 Task: Create a section Code Collectives and in the section, add a milestone Network Security Implementation in the project TravelForge.
Action: Mouse moved to (61, 333)
Screenshot: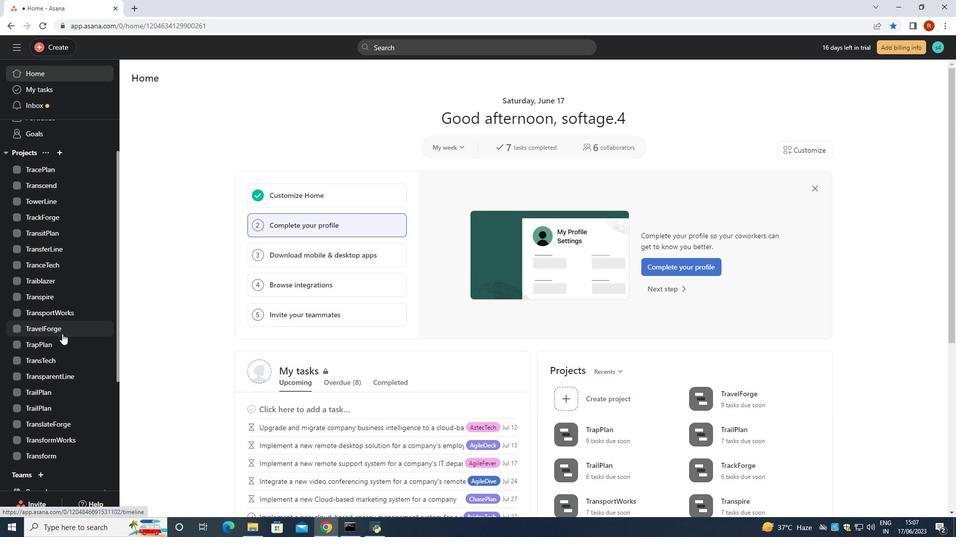 
Action: Mouse pressed left at (61, 333)
Screenshot: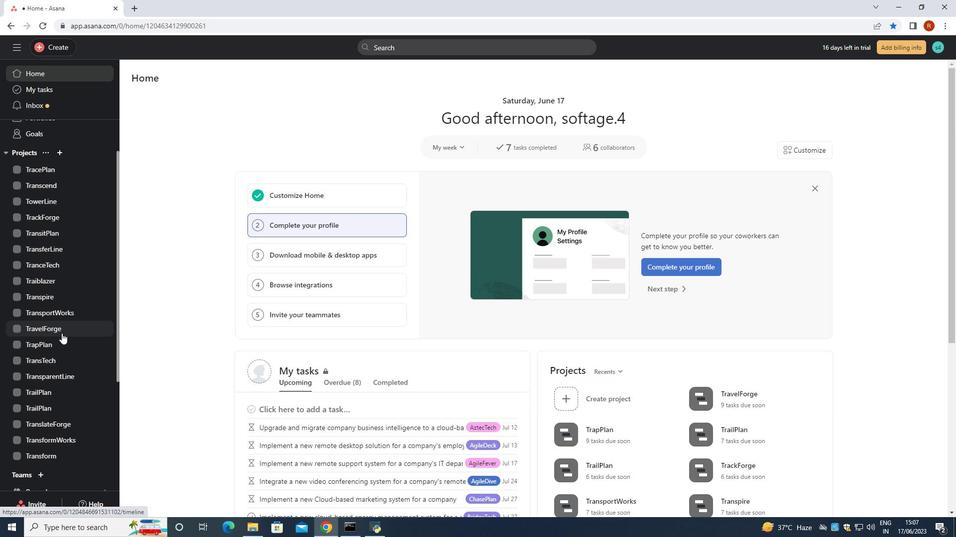
Action: Mouse moved to (212, 379)
Screenshot: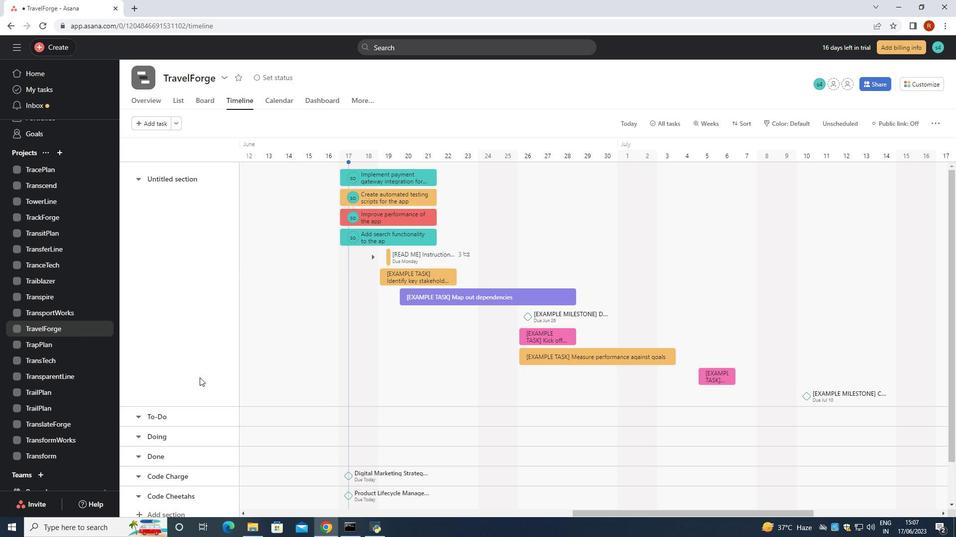 
Action: Mouse scrolled (212, 378) with delta (0, 0)
Screenshot: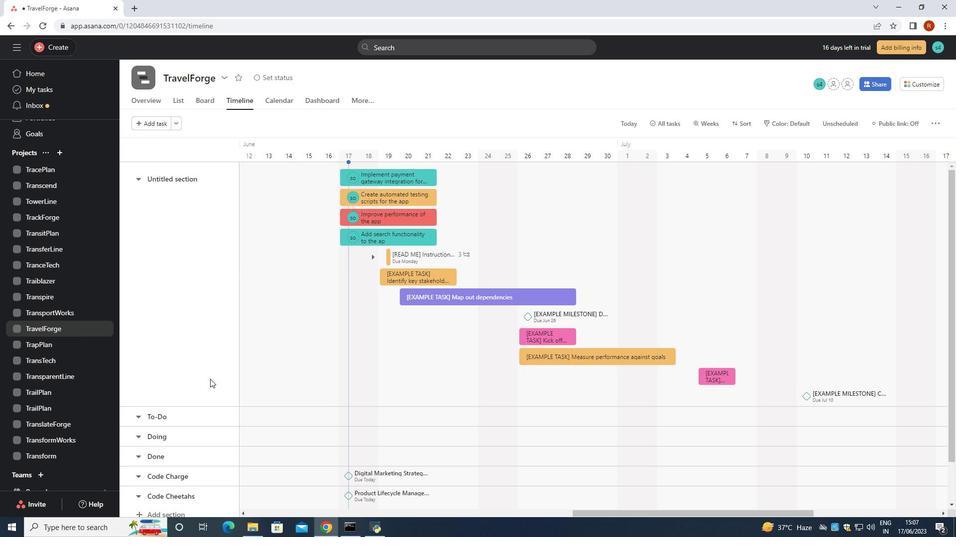 
Action: Mouse scrolled (212, 378) with delta (0, 0)
Screenshot: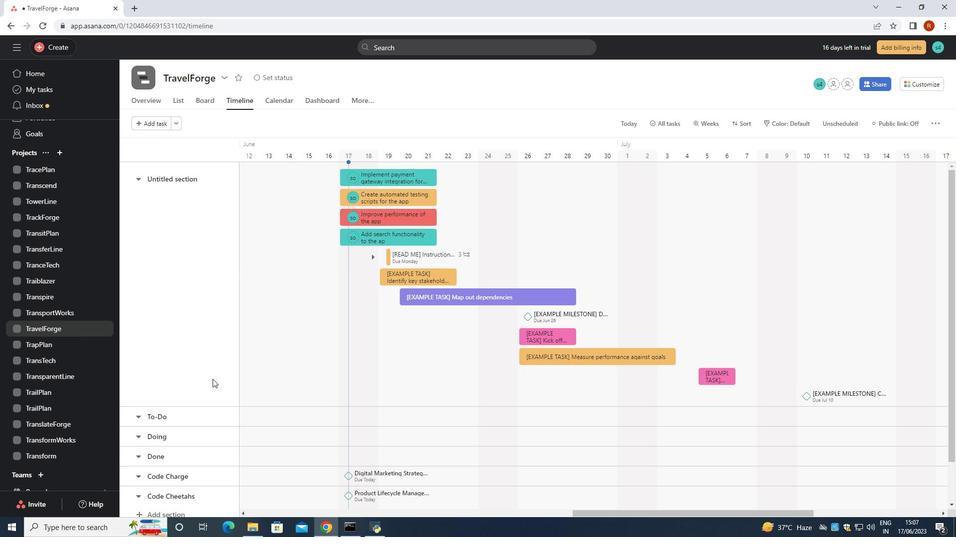 
Action: Mouse scrolled (212, 378) with delta (0, 0)
Screenshot: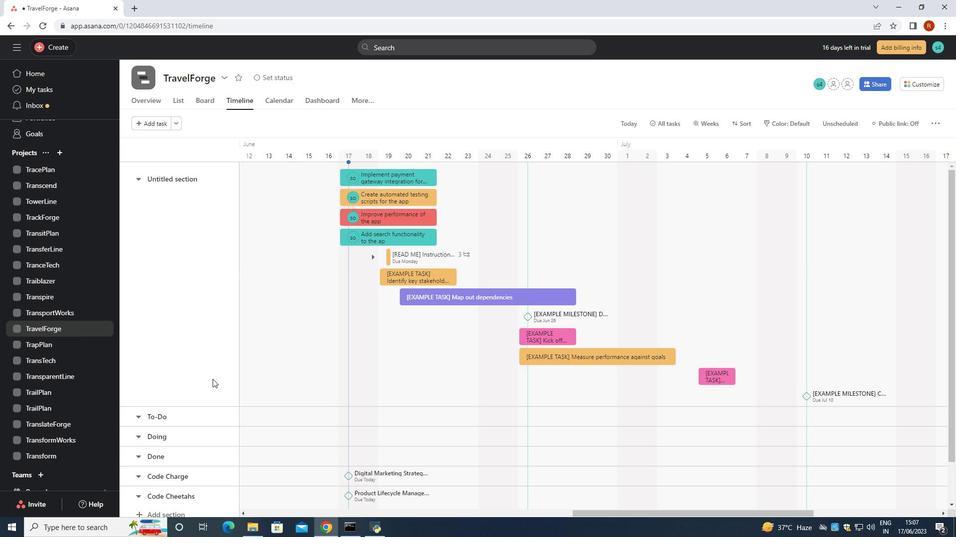 
Action: Mouse scrolled (212, 378) with delta (0, 0)
Screenshot: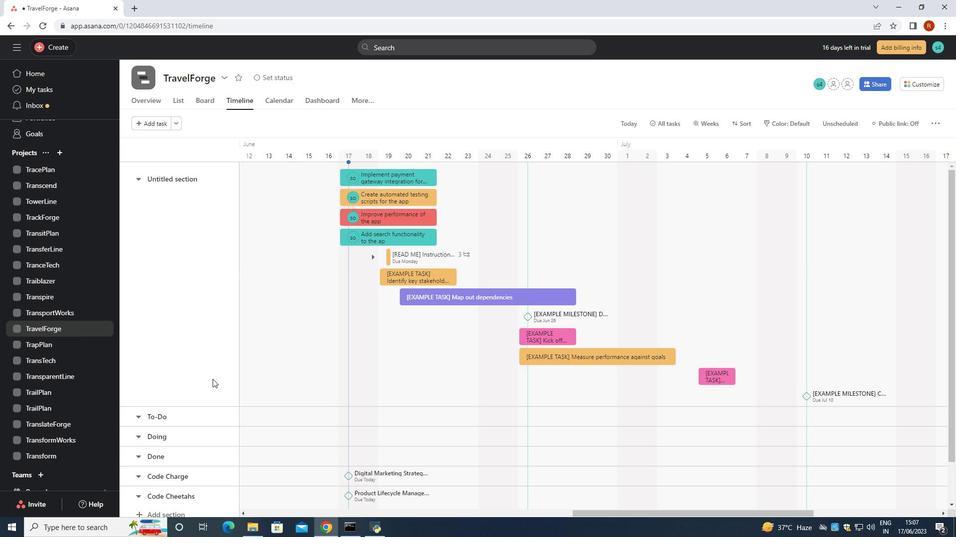 
Action: Mouse moved to (213, 378)
Screenshot: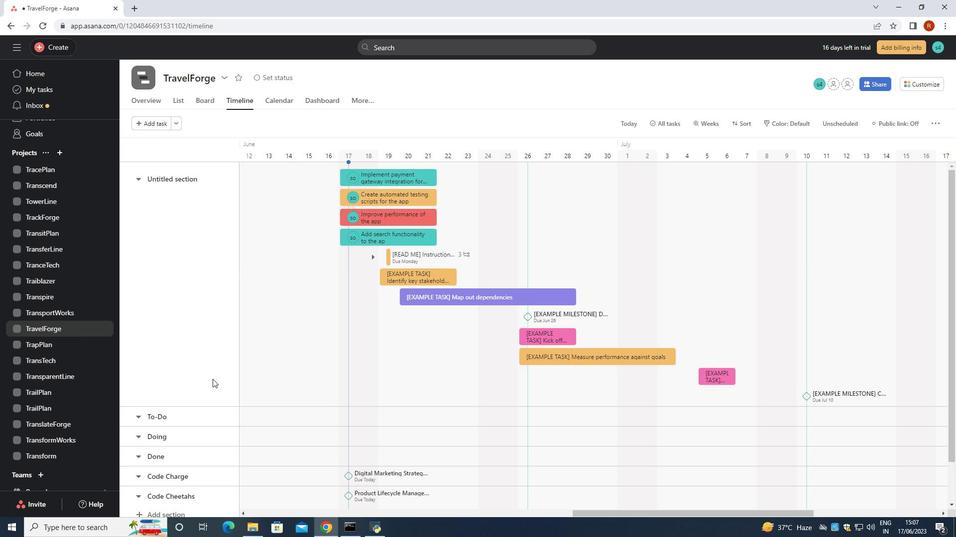 
Action: Mouse scrolled (213, 378) with delta (0, 0)
Screenshot: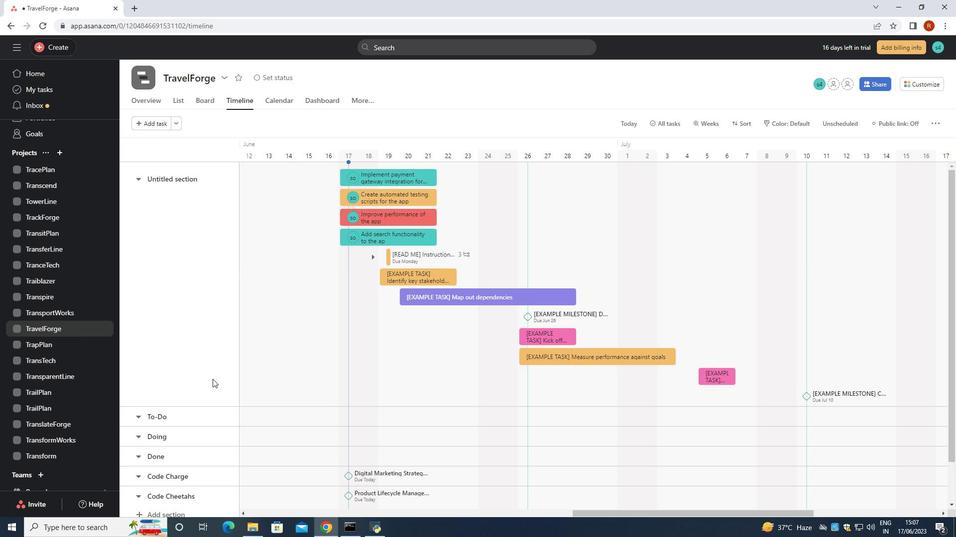 
Action: Mouse moved to (214, 377)
Screenshot: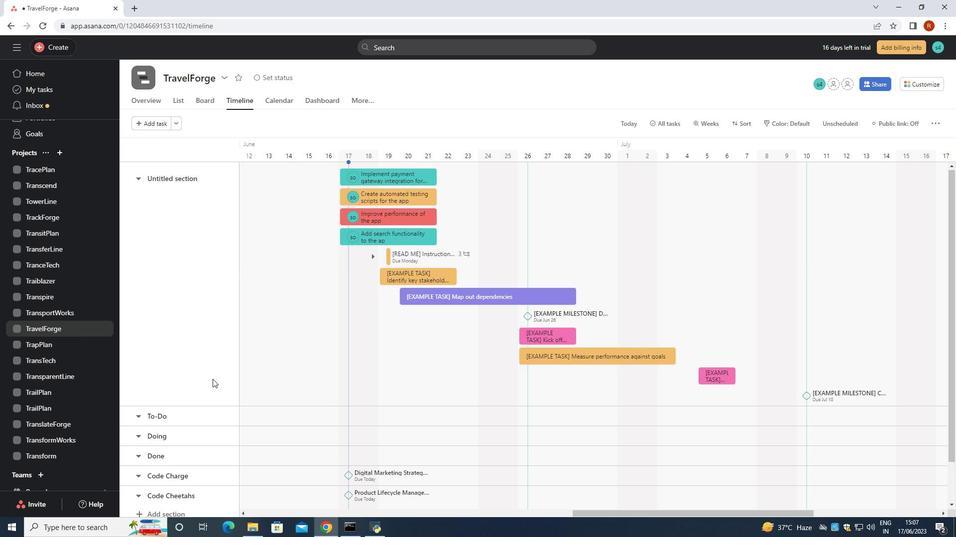 
Action: Mouse scrolled (214, 377) with delta (0, 0)
Screenshot: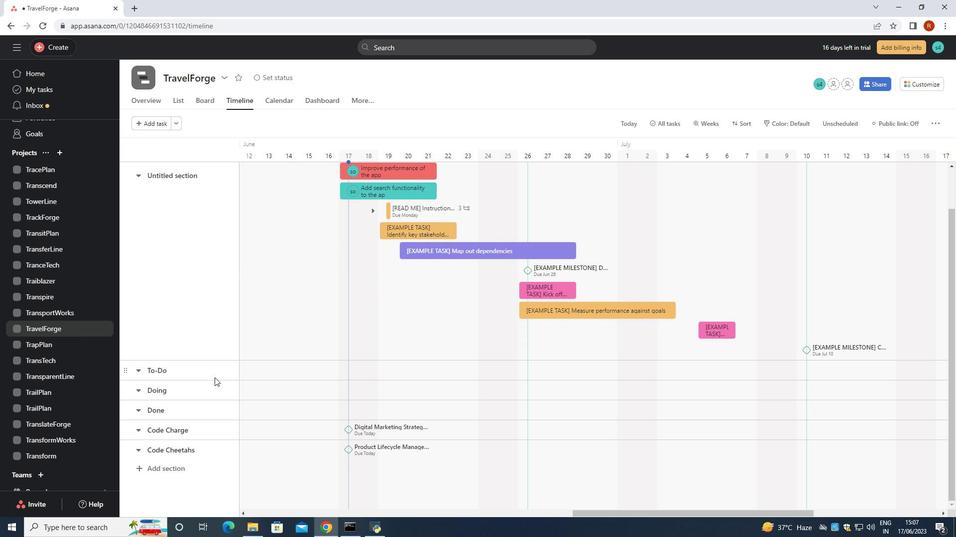 
Action: Mouse scrolled (214, 377) with delta (0, 0)
Screenshot: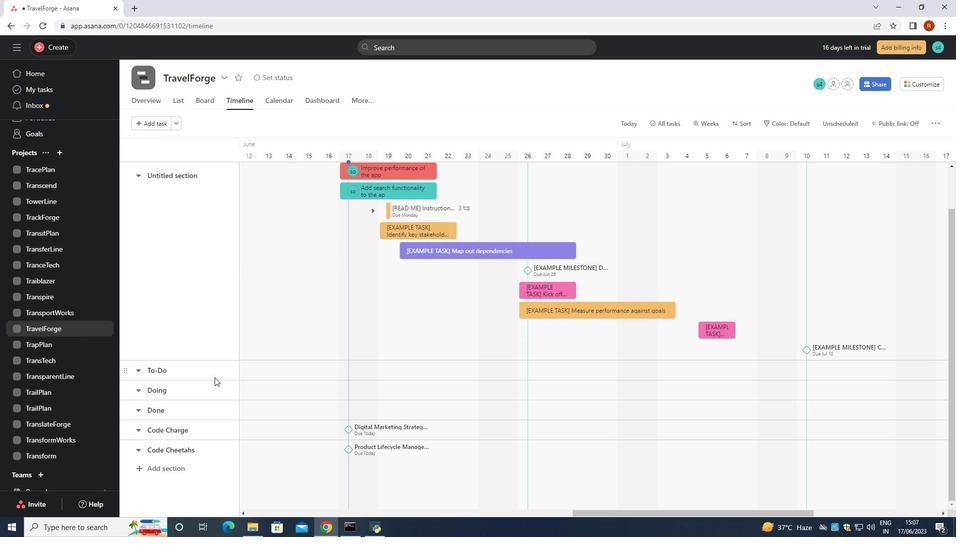 
Action: Mouse scrolled (214, 377) with delta (0, 0)
Screenshot: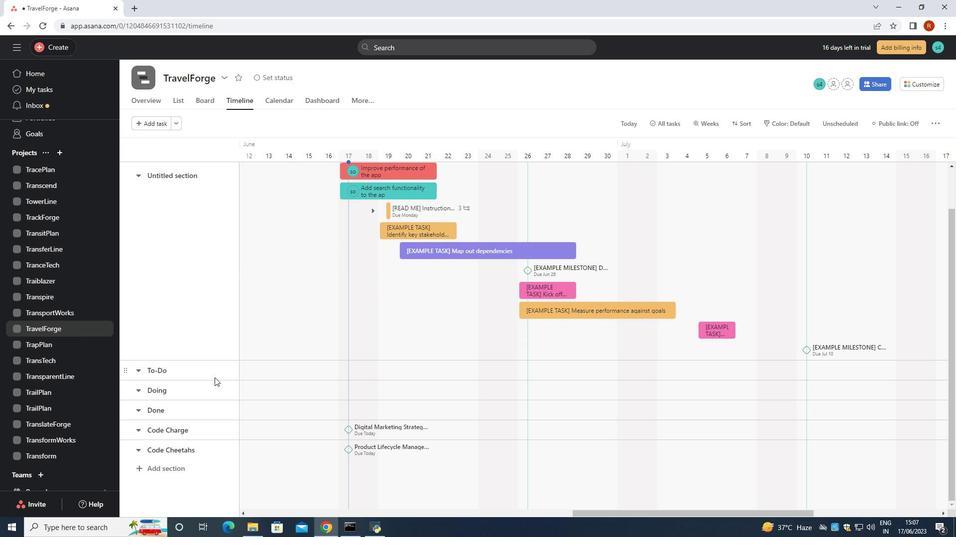 
Action: Mouse scrolled (214, 377) with delta (0, 0)
Screenshot: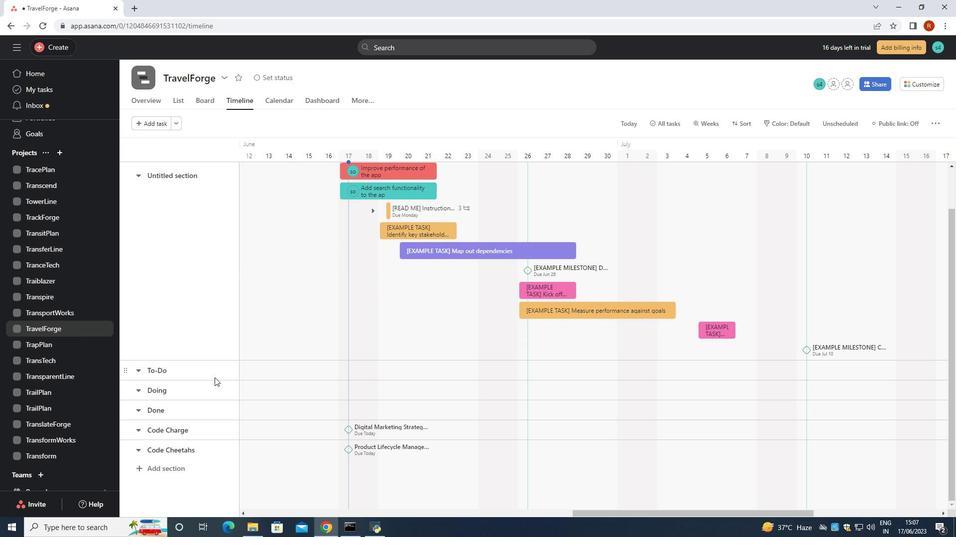 
Action: Mouse scrolled (214, 377) with delta (0, 0)
Screenshot: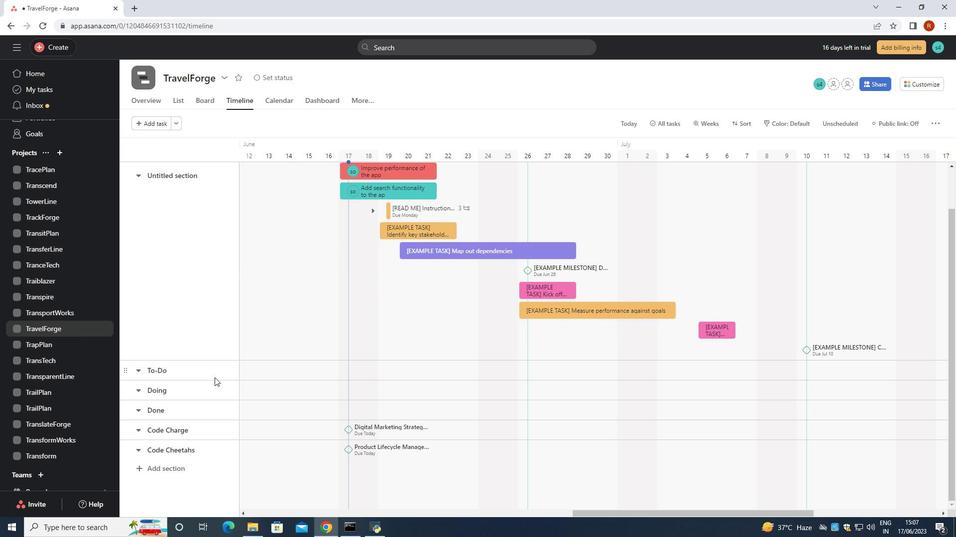 
Action: Mouse moved to (193, 467)
Screenshot: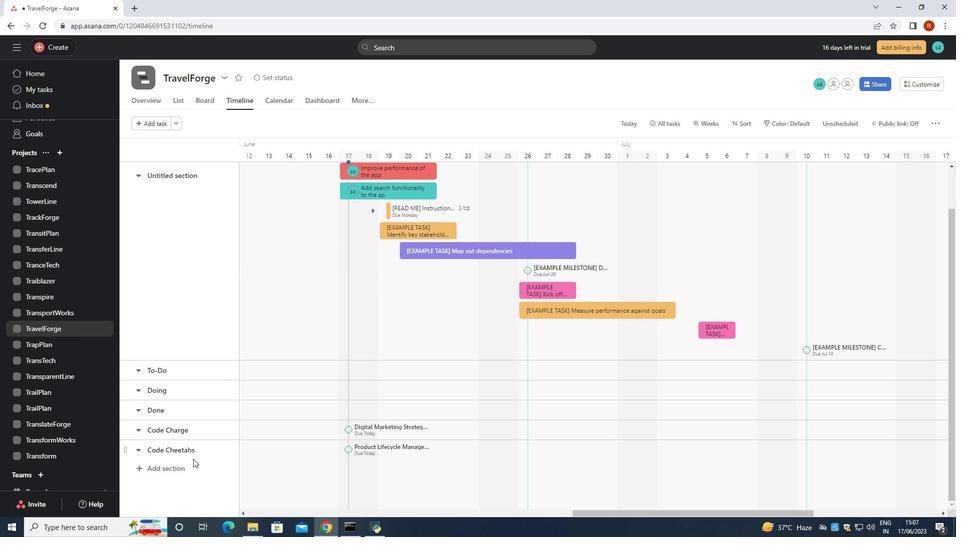 
Action: Mouse pressed left at (193, 467)
Screenshot: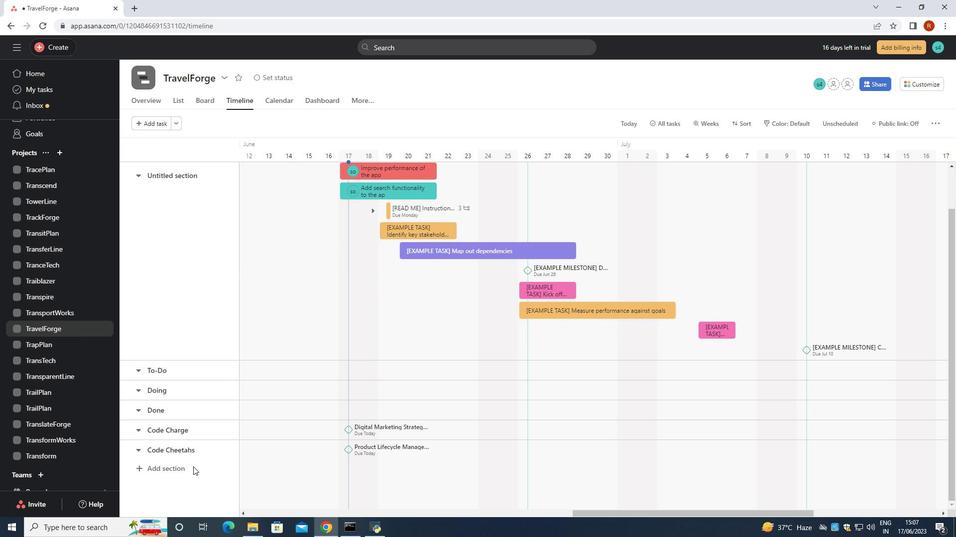 
Action: Mouse moved to (180, 465)
Screenshot: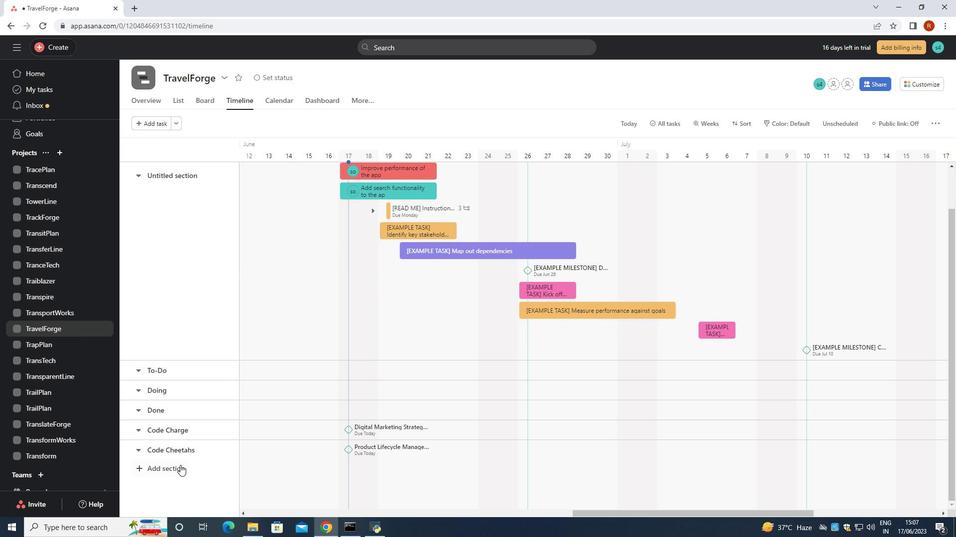 
Action: Mouse pressed left at (180, 465)
Screenshot: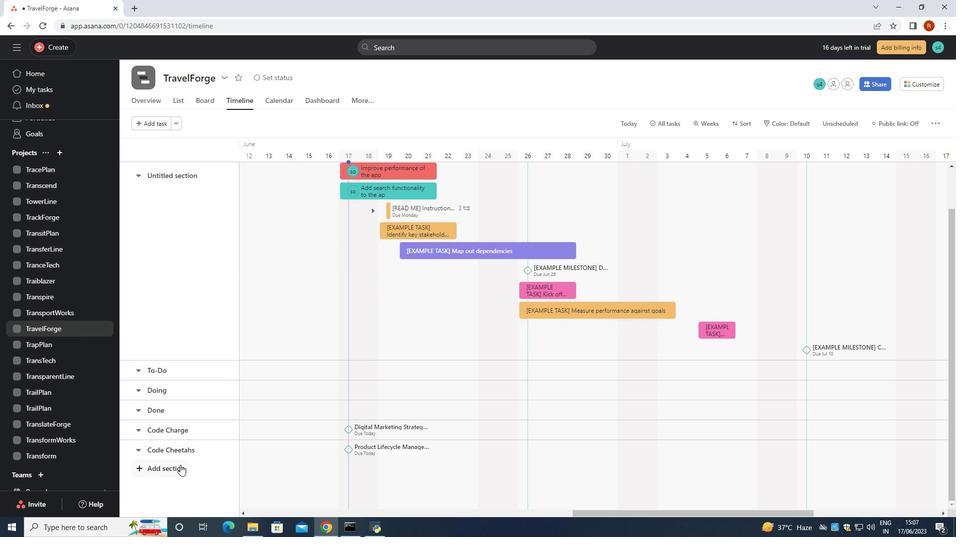 
Action: Mouse moved to (179, 462)
Screenshot: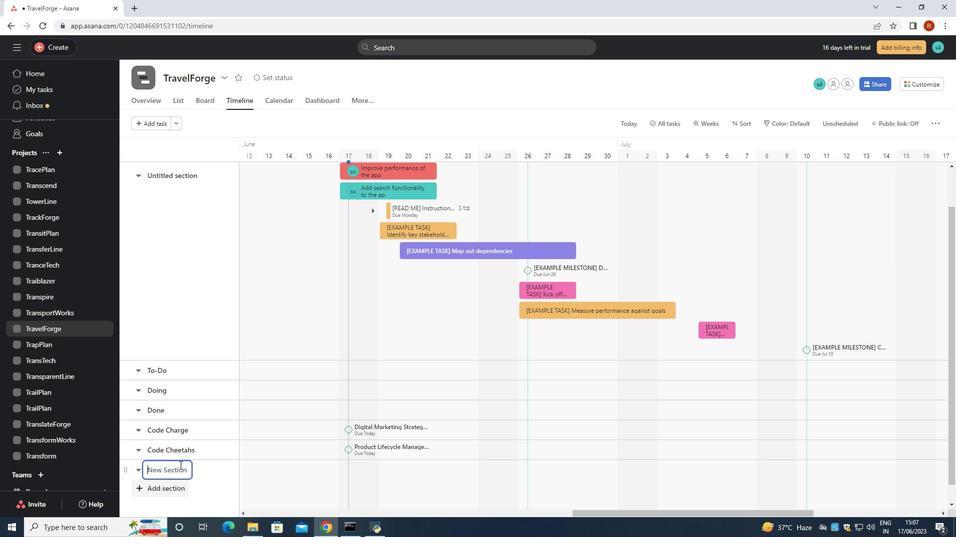 
Action: Key pressed <Key.shift>Code<Key.space><Key.shift>Collectives<Key.space>
Screenshot: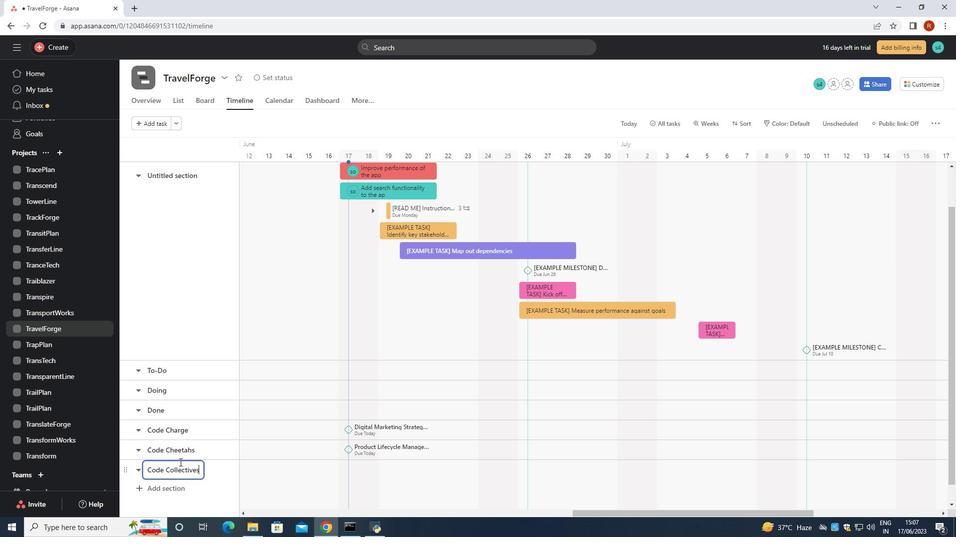 
Action: Mouse moved to (294, 476)
Screenshot: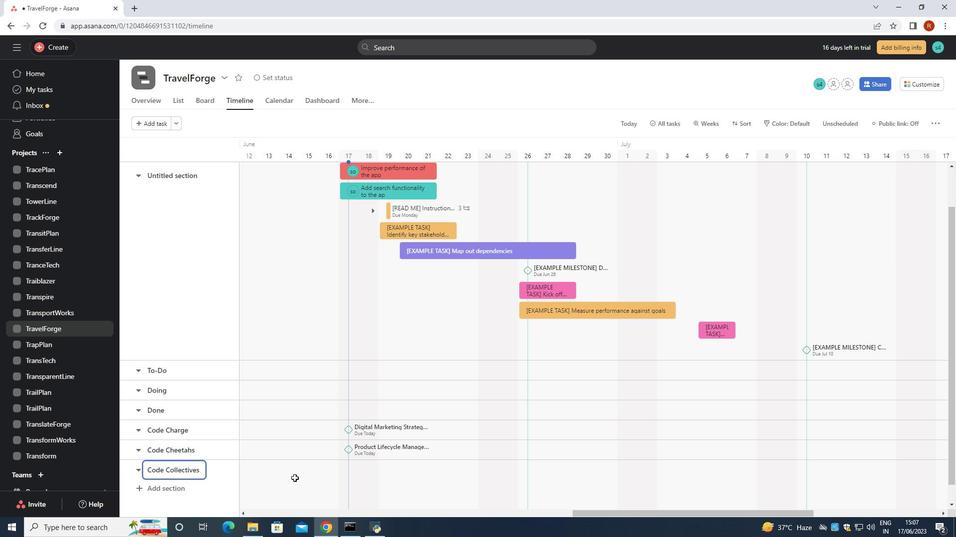 
Action: Mouse pressed left at (294, 476)
Screenshot: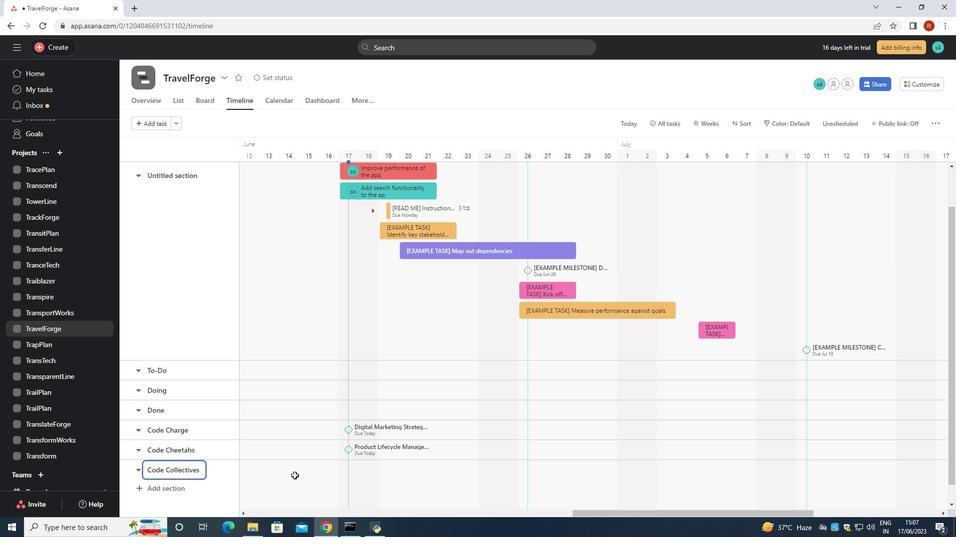 
Action: Mouse moved to (287, 474)
Screenshot: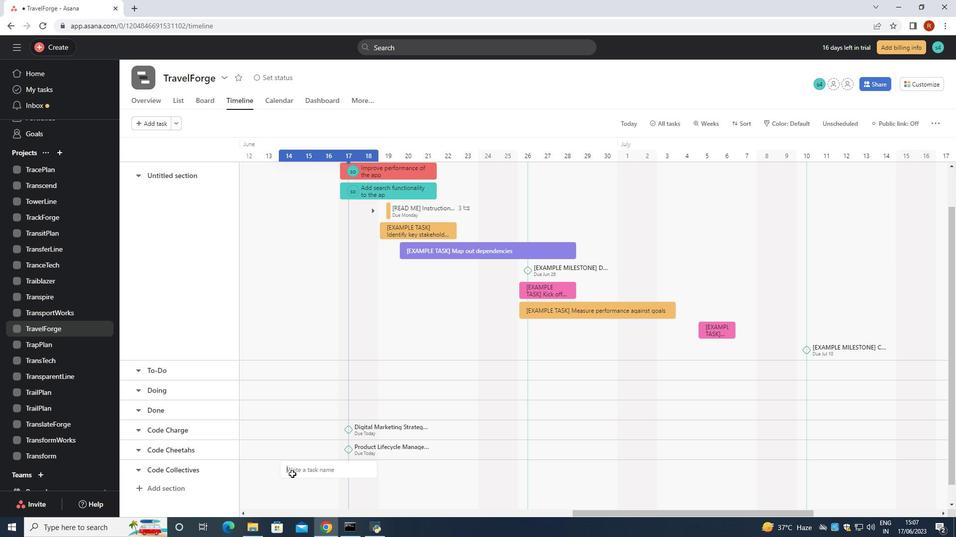 
Action: Key pressed <Key.shift>
Screenshot: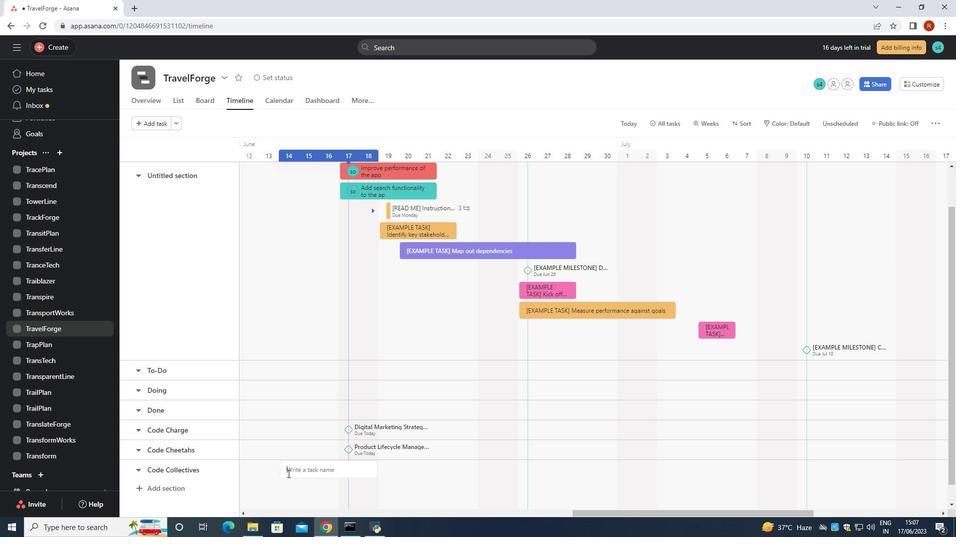 
Action: Mouse moved to (287, 473)
Screenshot: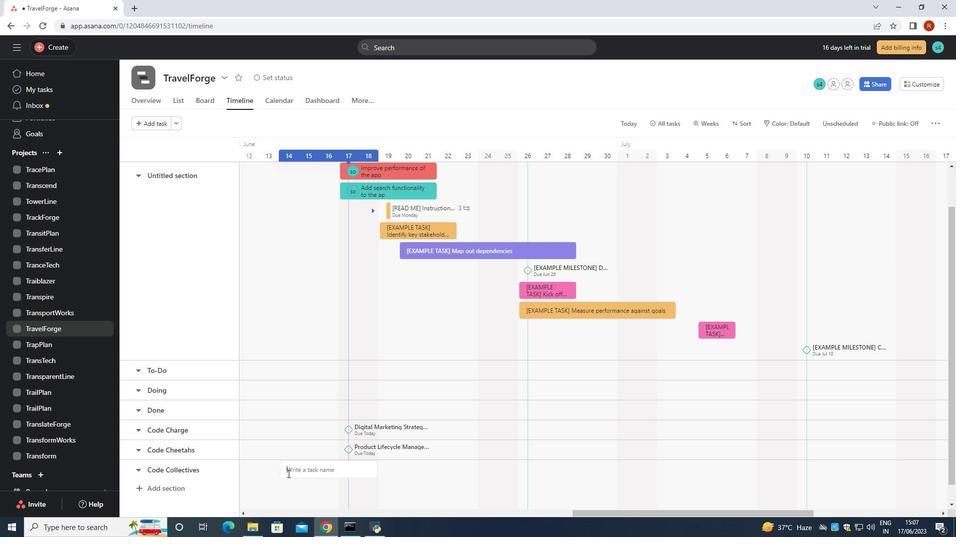 
Action: Key pressed <Key.shift><Key.shift><Key.shift>Network<Key.space><Key.shift>Security<Key.space><Key.shift>Implementation<Key.enter>
Screenshot: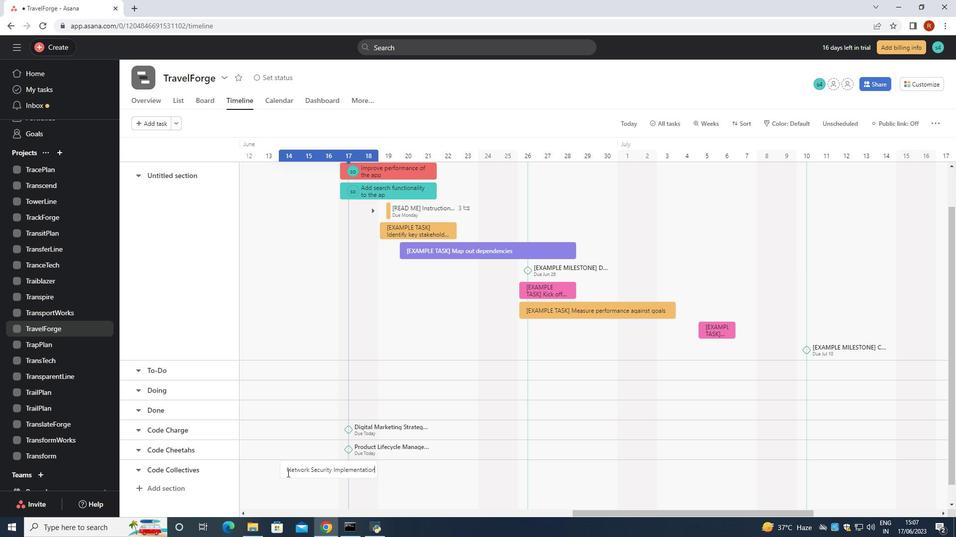 
Action: Mouse moved to (285, 473)
Screenshot: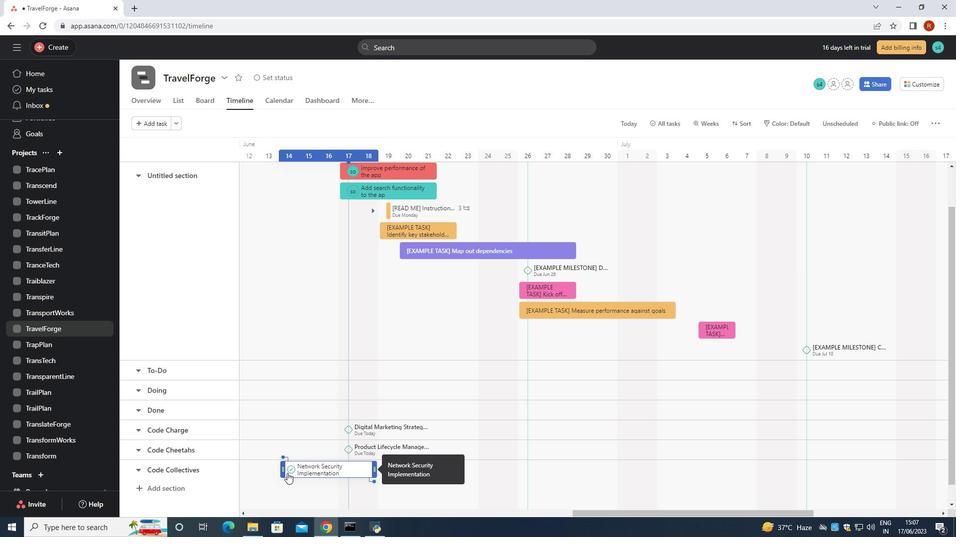 
Action: Mouse scrolled (287, 474) with delta (0, 0)
Screenshot: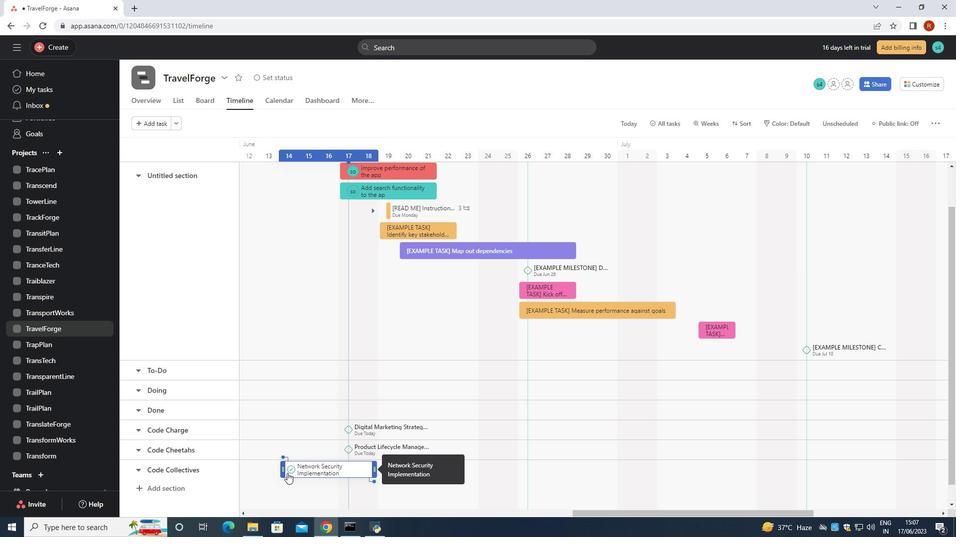 
Action: Mouse moved to (261, 255)
Screenshot: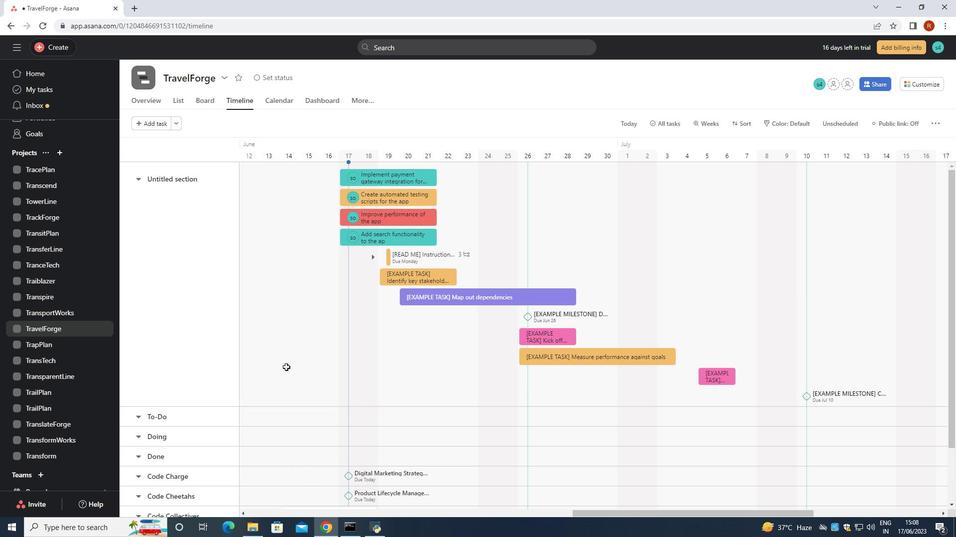 
Action: Mouse scrolled (261, 255) with delta (0, 0)
Screenshot: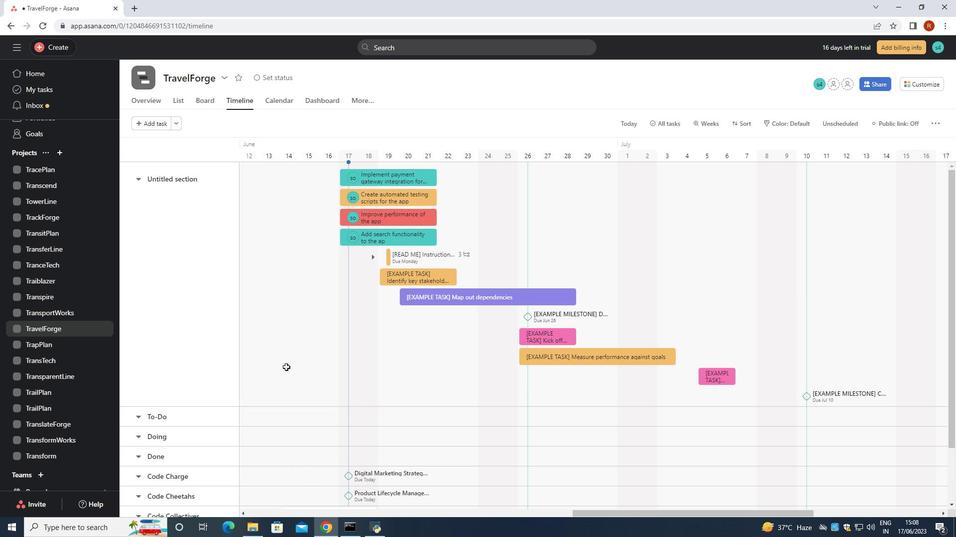
Action: Mouse moved to (260, 240)
Screenshot: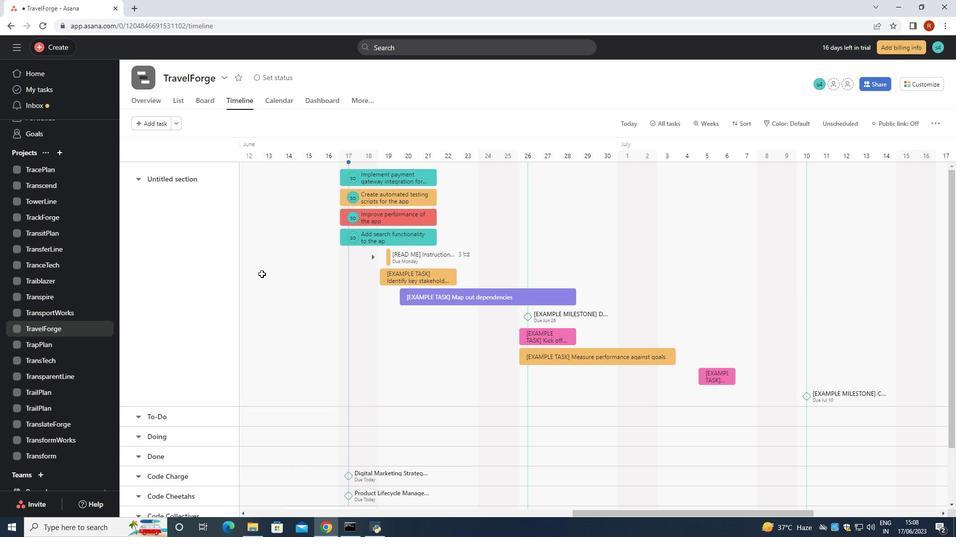 
Action: Mouse scrolled (260, 239) with delta (0, 0)
Screenshot: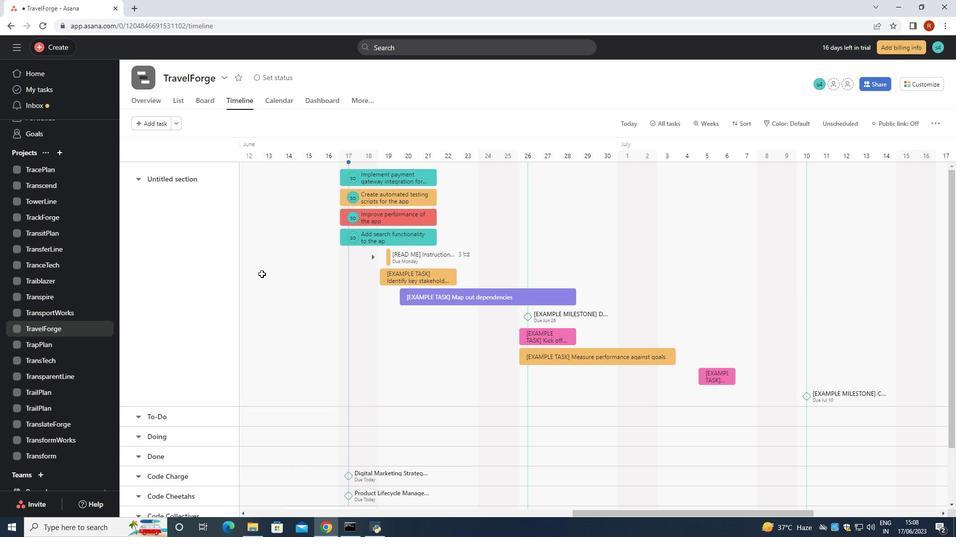
Action: Mouse moved to (260, 237)
Screenshot: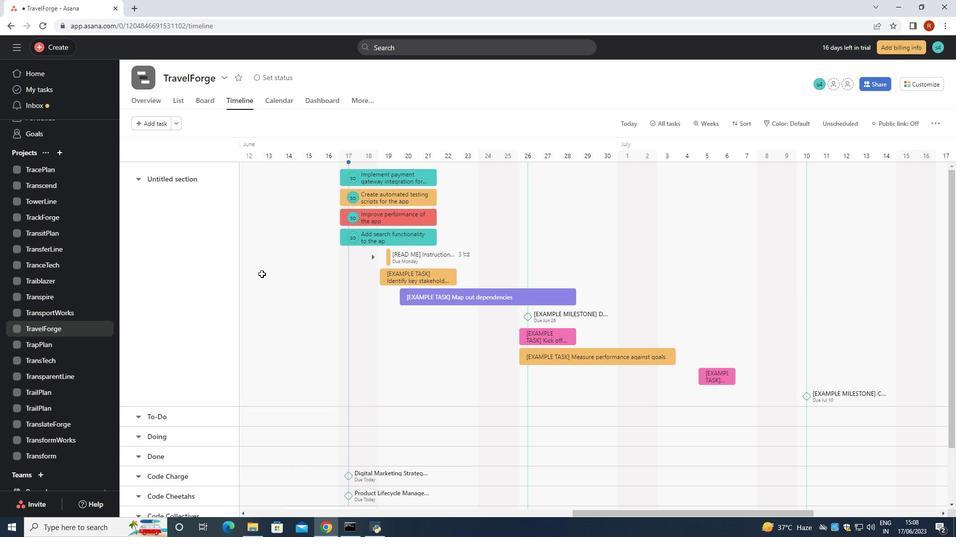 
Action: Mouse scrolled (260, 236) with delta (0, 0)
Screenshot: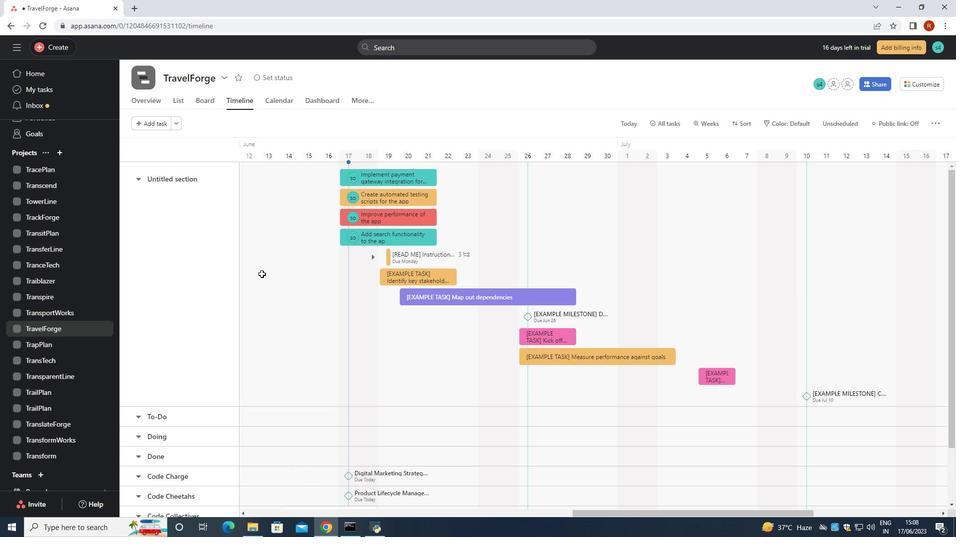 
Action: Mouse moved to (261, 233)
Screenshot: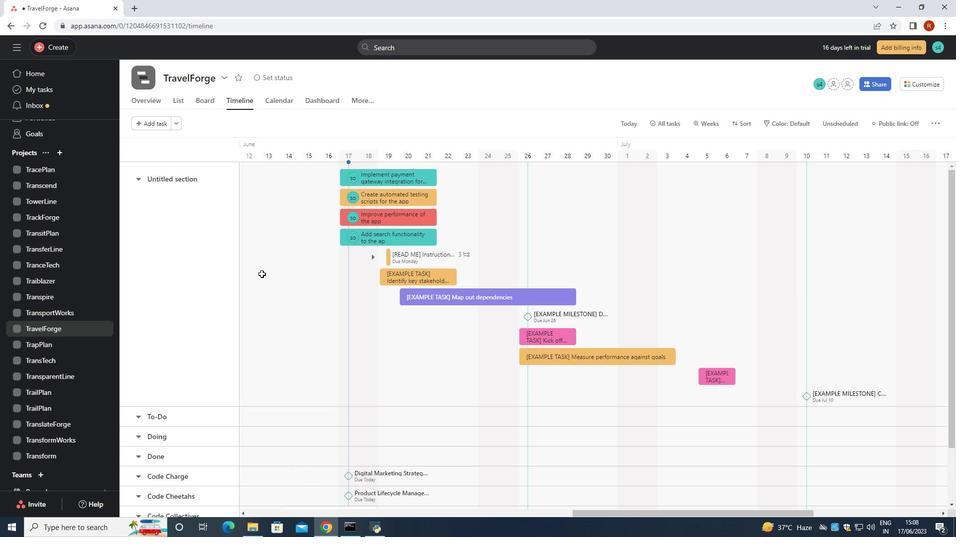 
Action: Mouse scrolled (261, 232) with delta (0, 0)
Screenshot: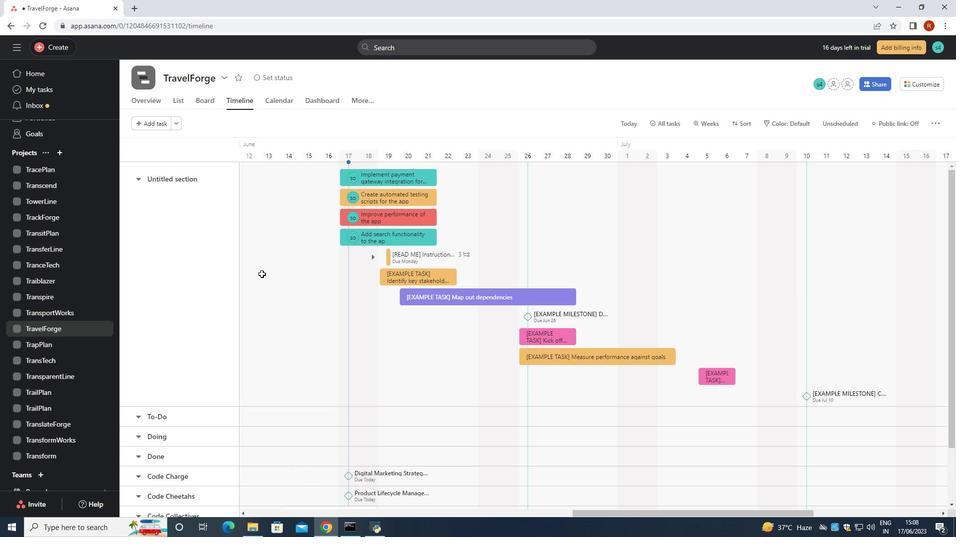 
Action: Mouse moved to (322, 442)
Screenshot: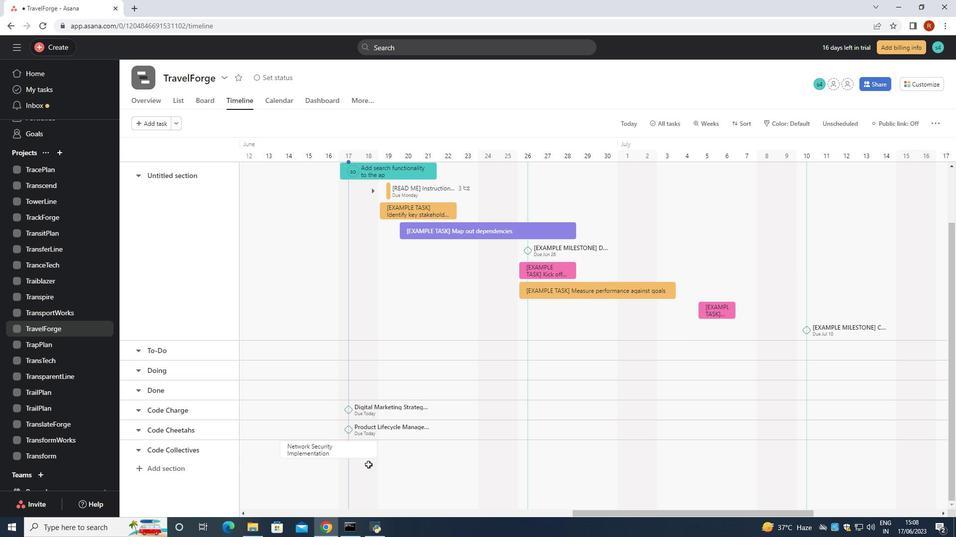 
Action: Mouse pressed right at (322, 442)
Screenshot: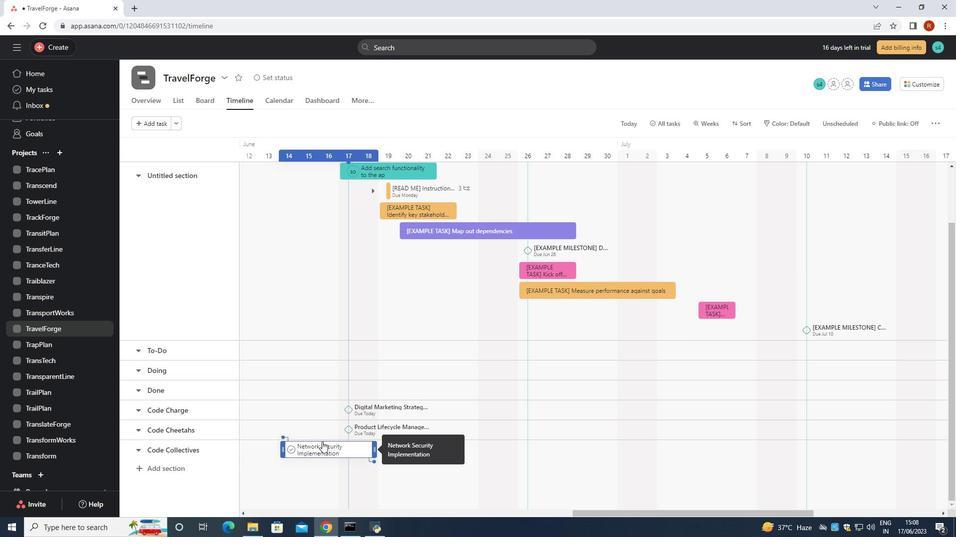 
Action: Mouse moved to (373, 391)
Screenshot: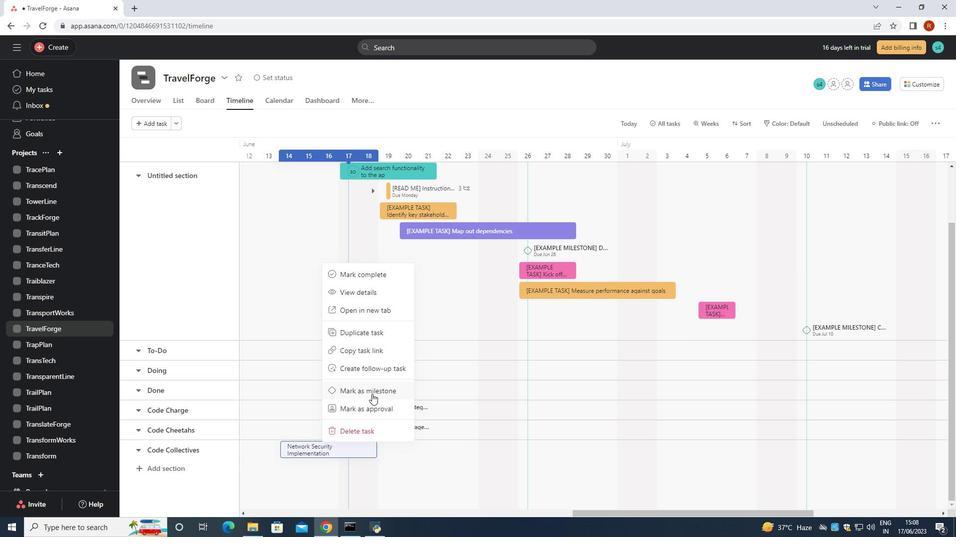 
Action: Mouse pressed left at (373, 391)
Screenshot: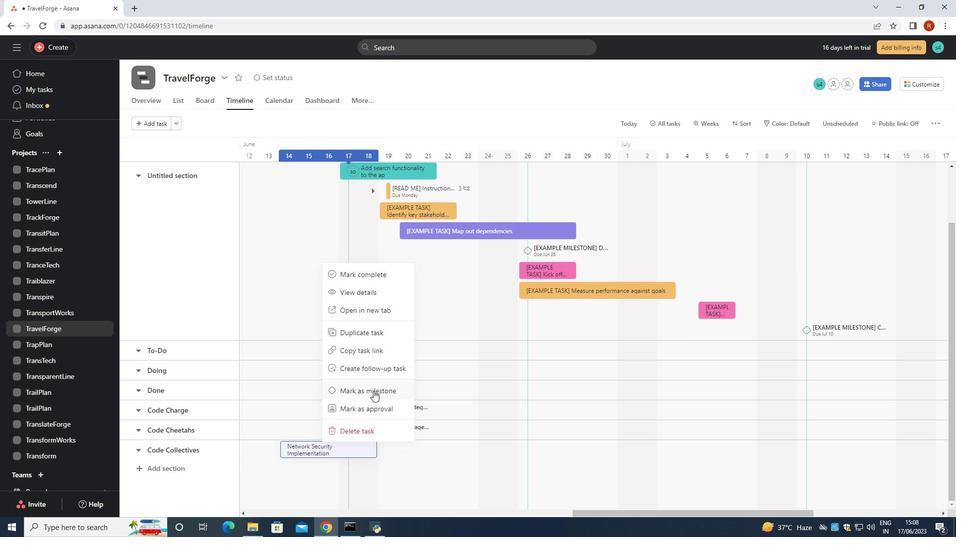 
